 Task: Add Sprouts Colombian Dark Coffee to the cart.
Action: Mouse moved to (22, 87)
Screenshot: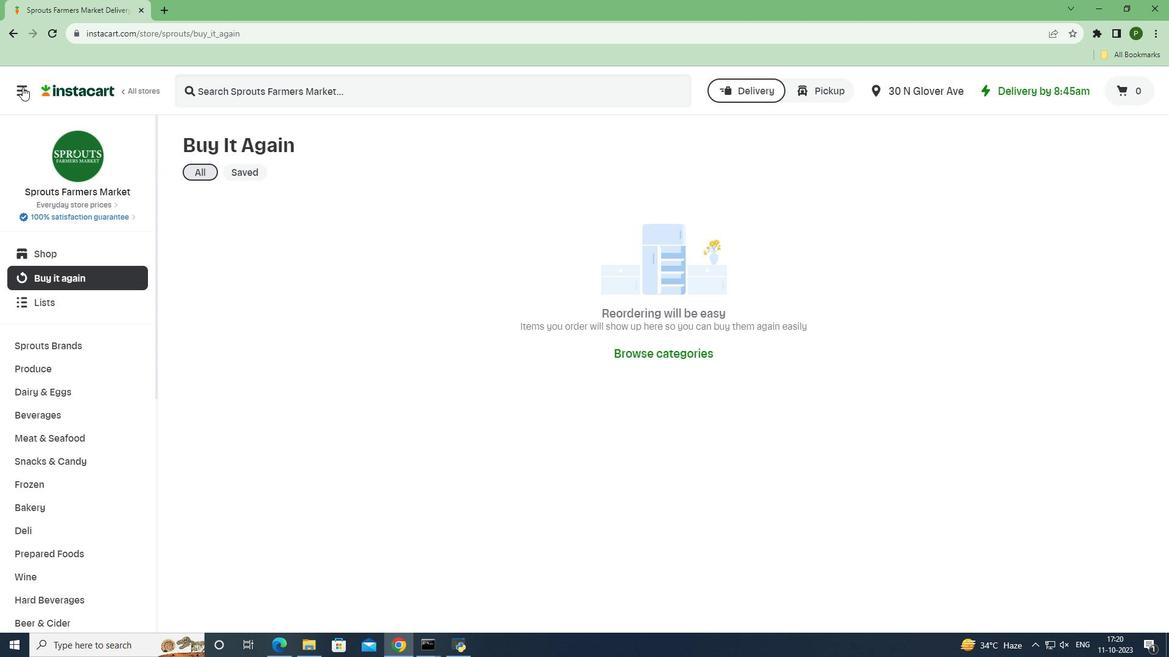
Action: Mouse pressed left at (22, 87)
Screenshot: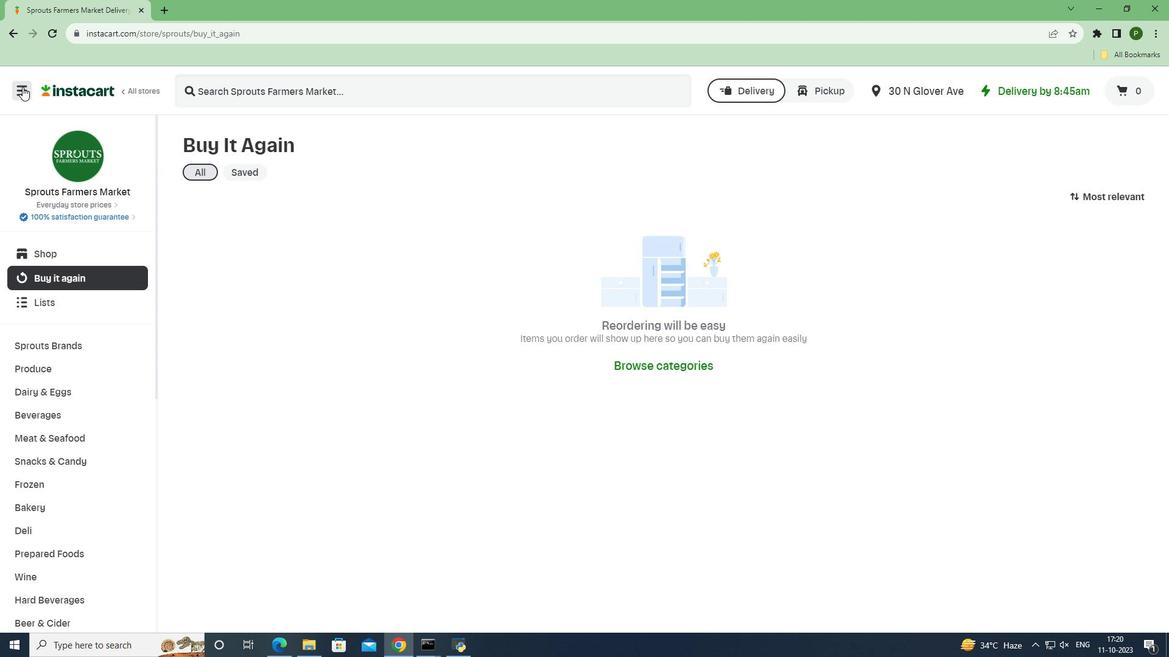 
Action: Mouse moved to (35, 309)
Screenshot: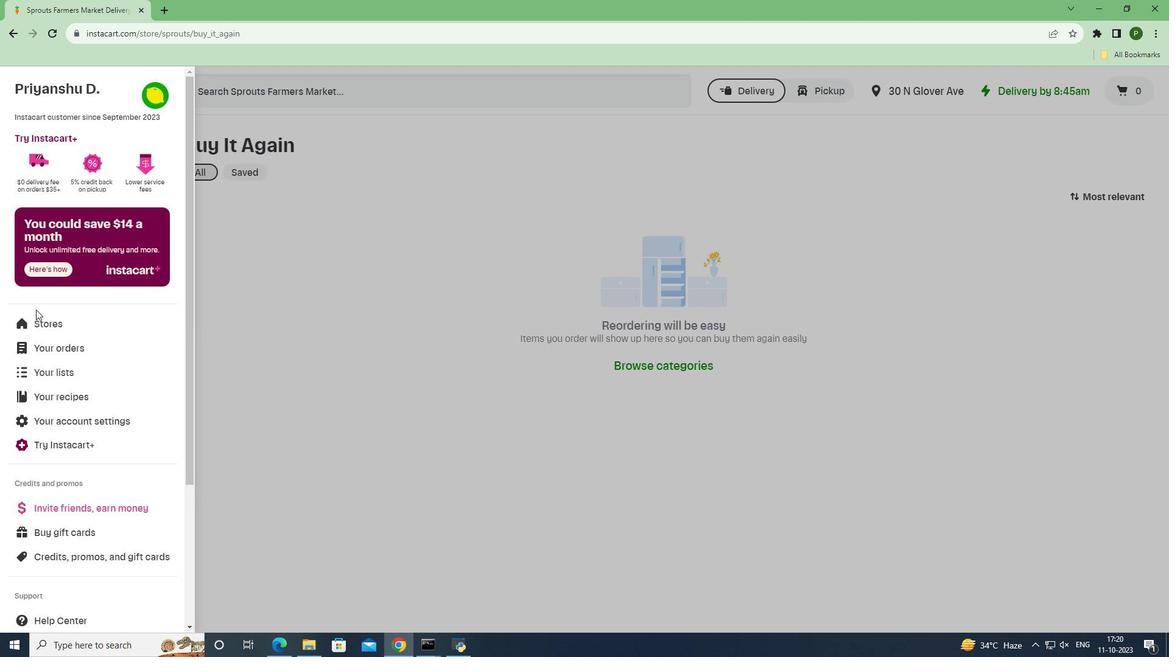 
Action: Mouse pressed left at (35, 309)
Screenshot: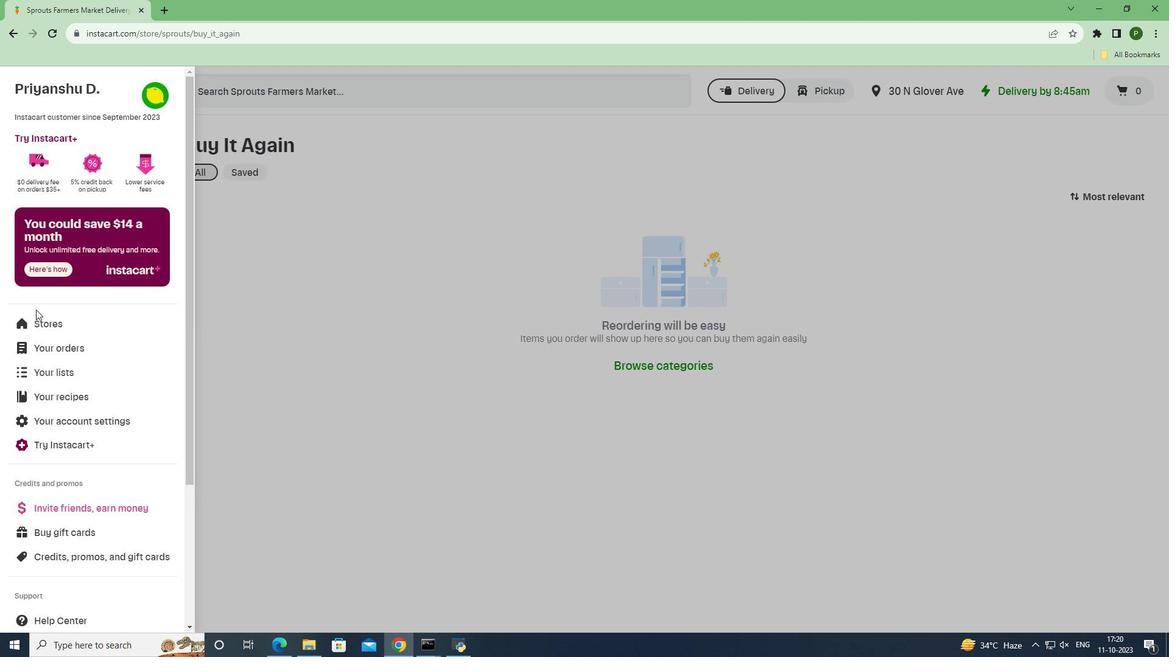 
Action: Mouse moved to (37, 316)
Screenshot: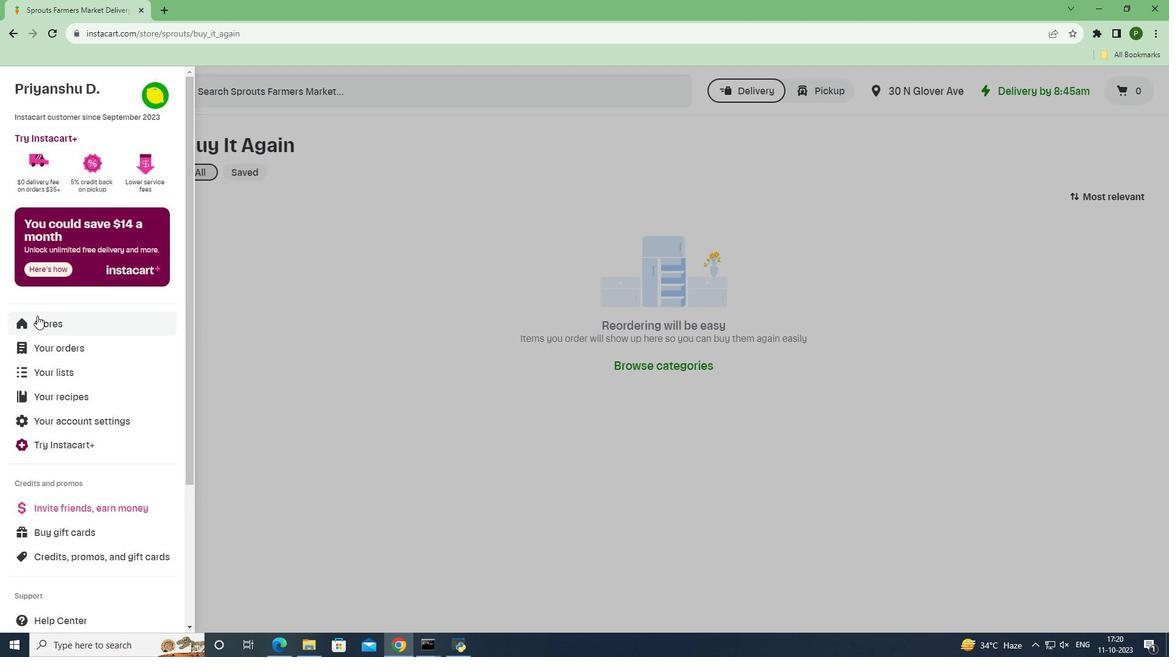 
Action: Mouse pressed left at (37, 316)
Screenshot: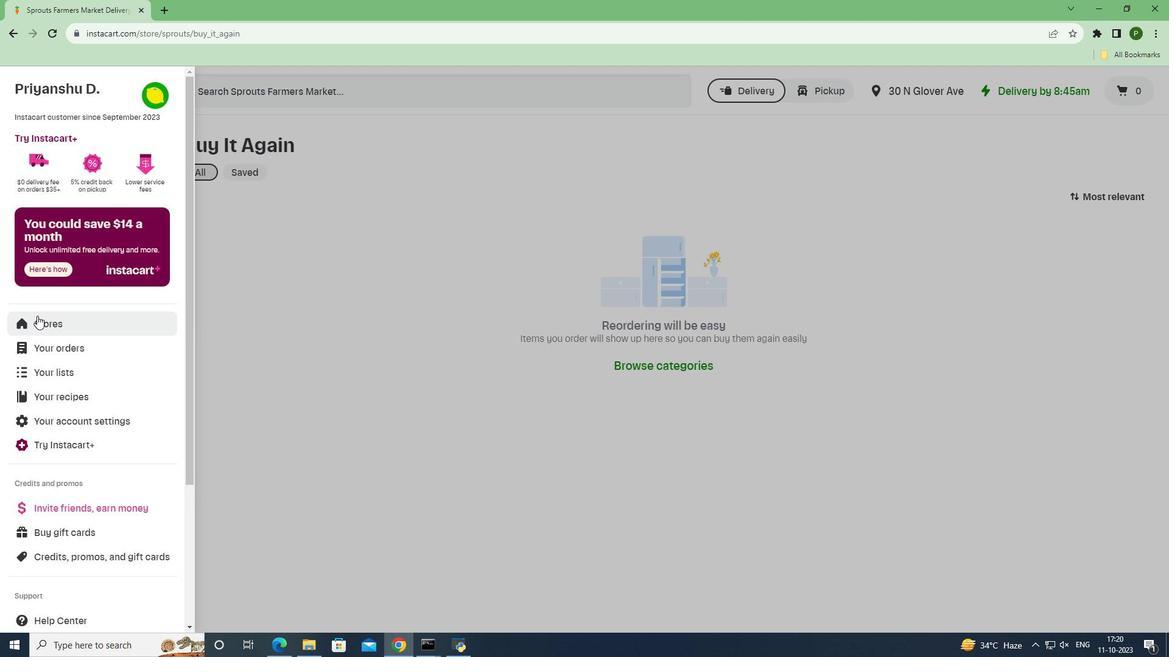 
Action: Mouse moved to (278, 138)
Screenshot: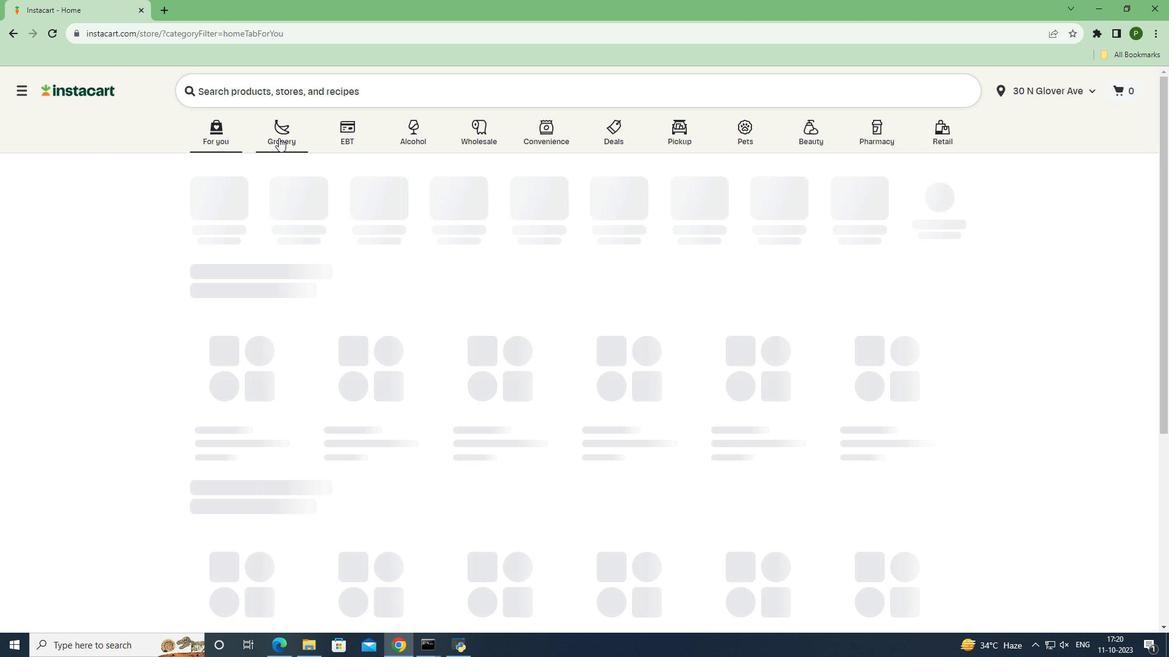 
Action: Mouse pressed left at (278, 138)
Screenshot: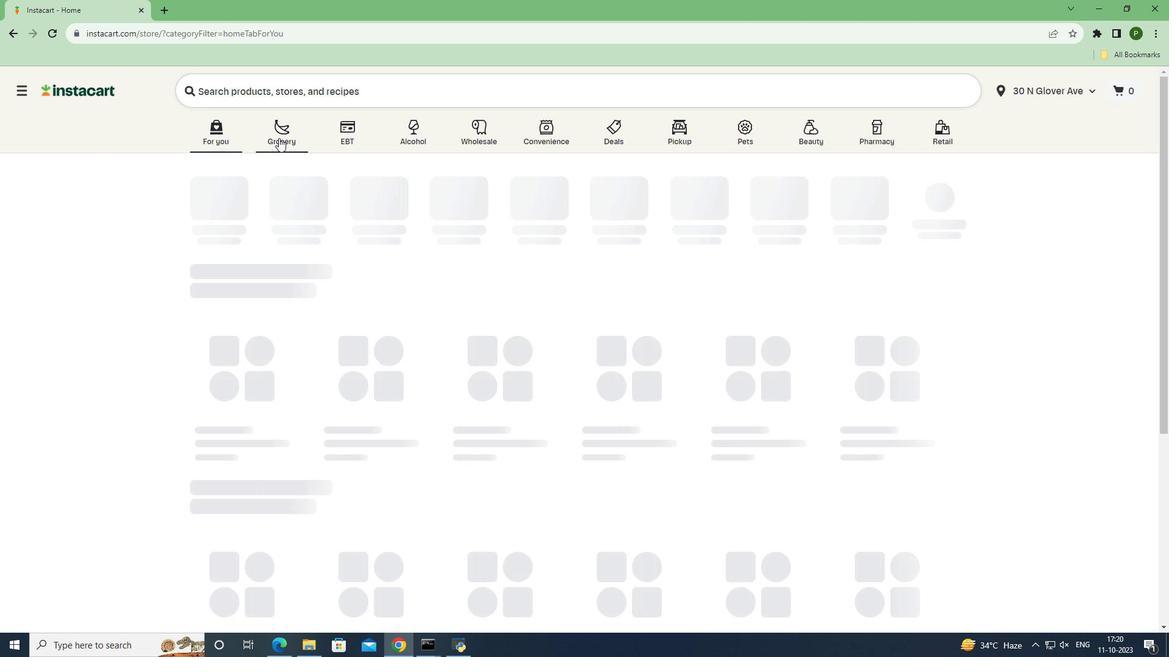 
Action: Mouse moved to (500, 284)
Screenshot: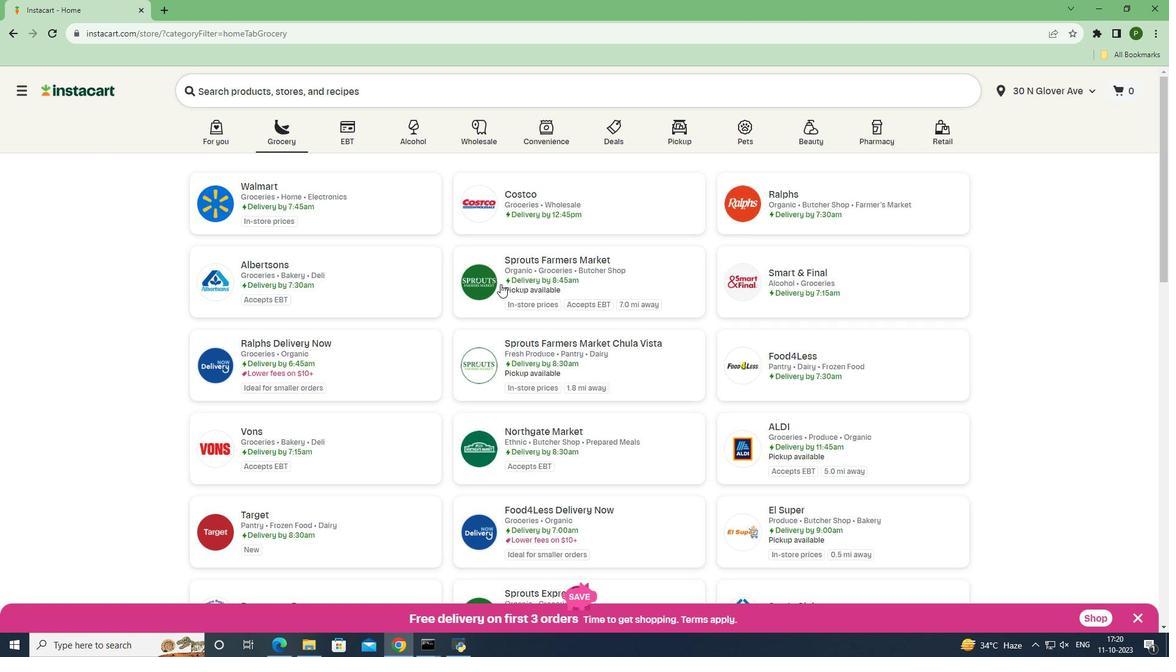 
Action: Mouse pressed left at (500, 284)
Screenshot: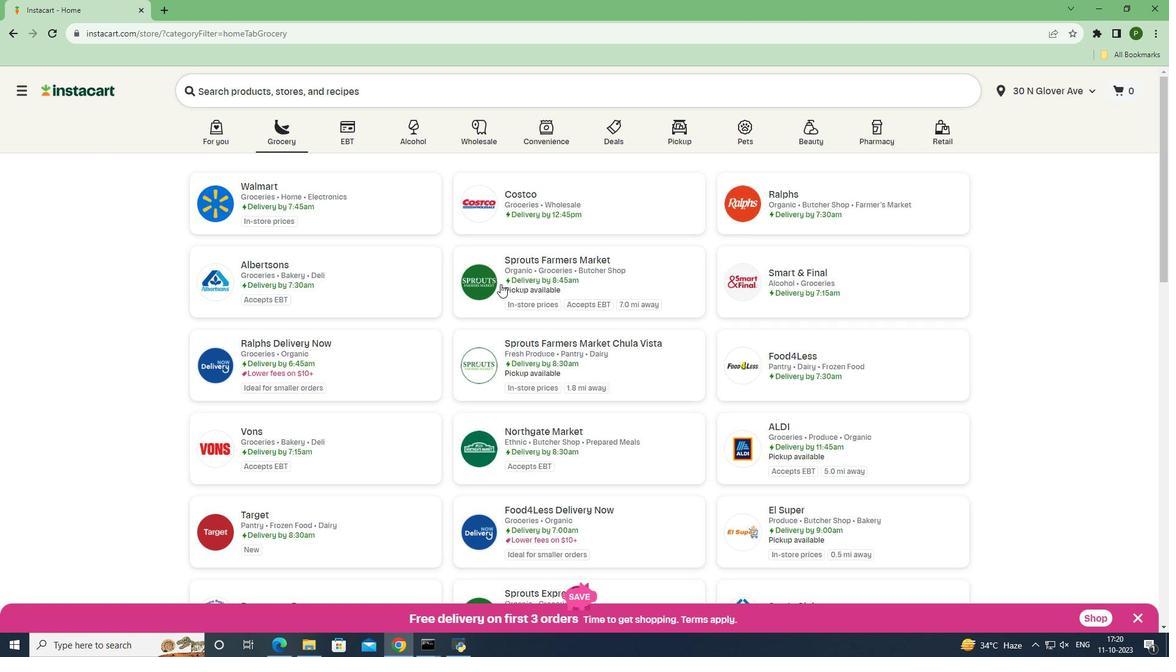 
Action: Mouse moved to (71, 418)
Screenshot: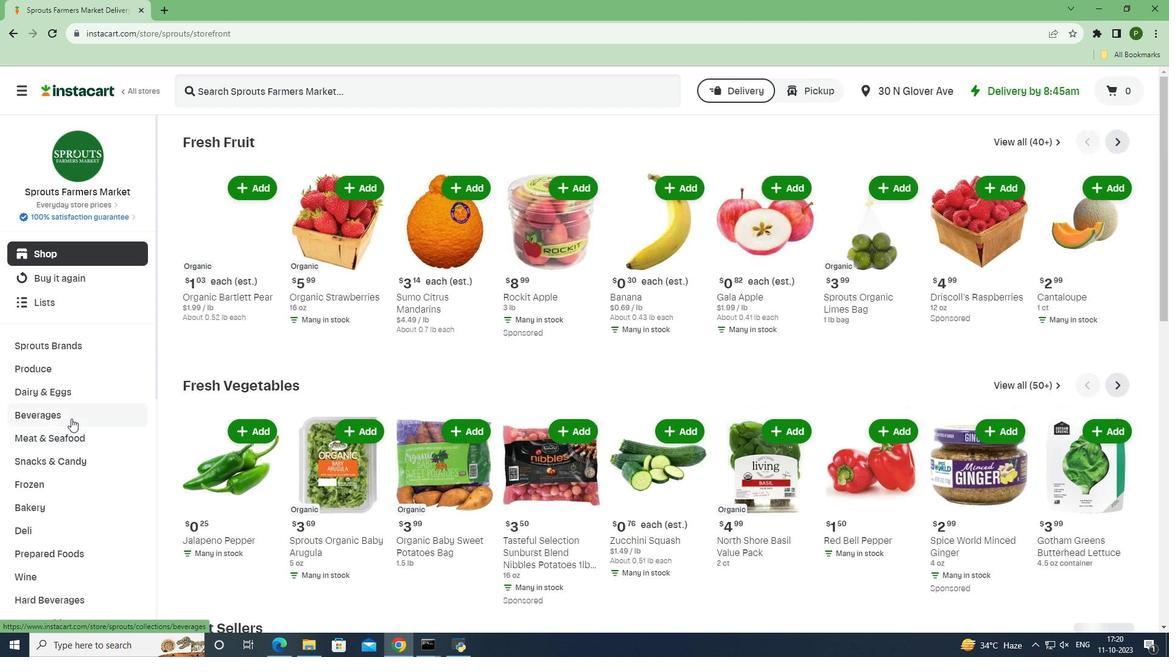 
Action: Mouse pressed left at (71, 418)
Screenshot: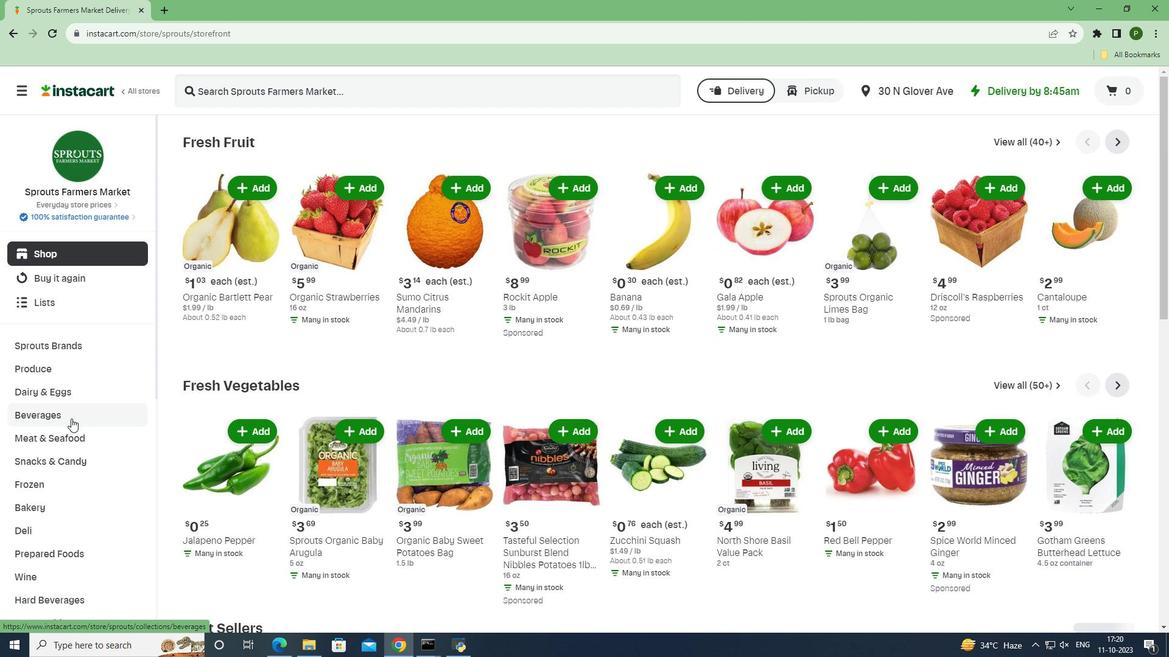 
Action: Mouse moved to (62, 487)
Screenshot: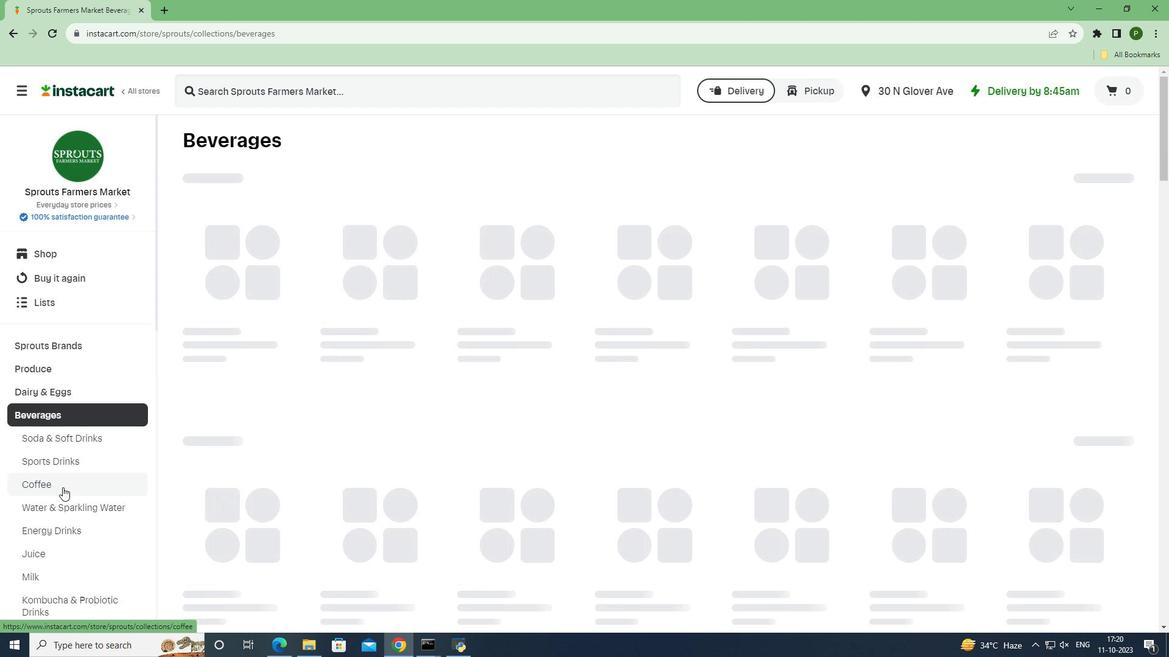 
Action: Mouse pressed left at (62, 487)
Screenshot: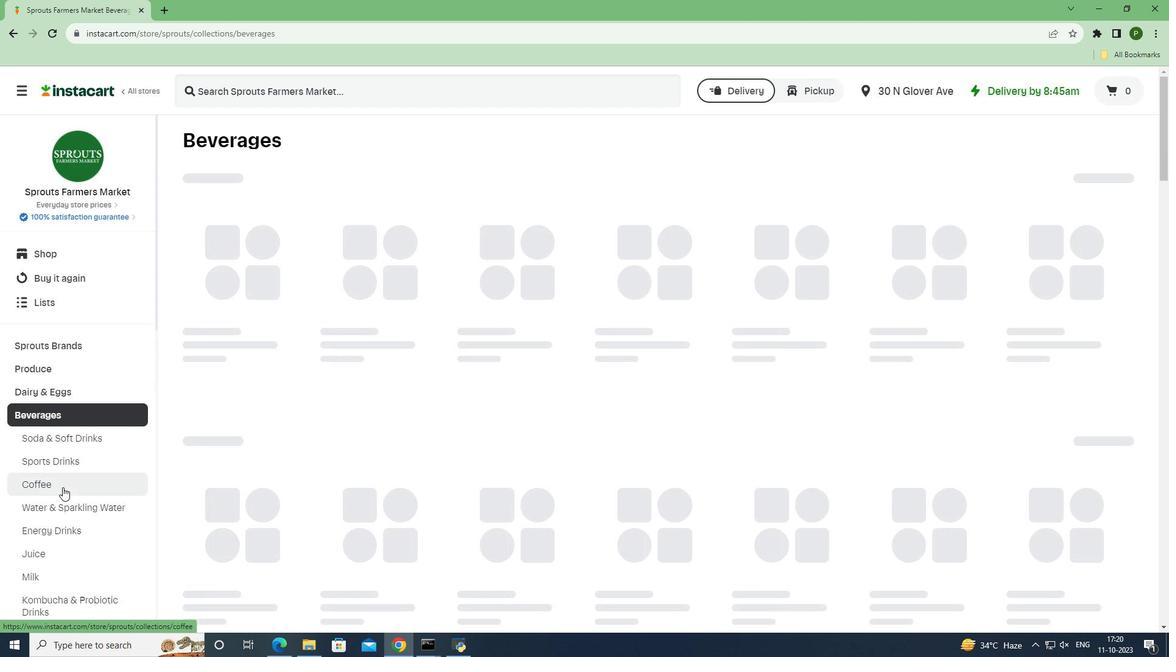 
Action: Mouse moved to (253, 93)
Screenshot: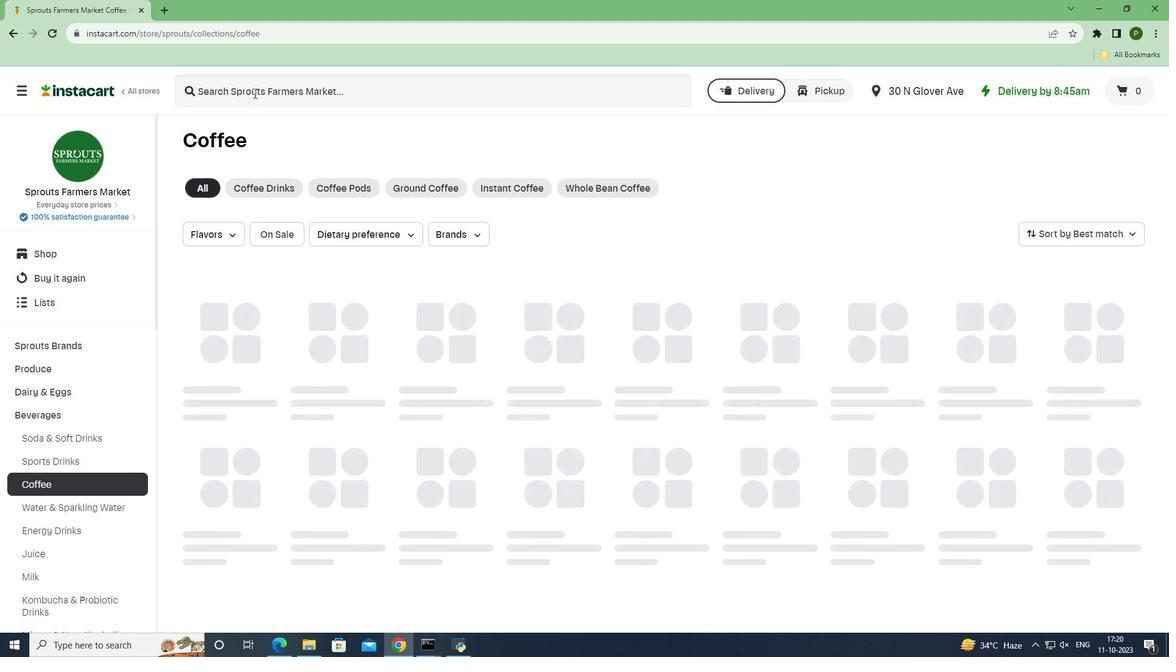 
Action: Mouse pressed left at (253, 93)
Screenshot: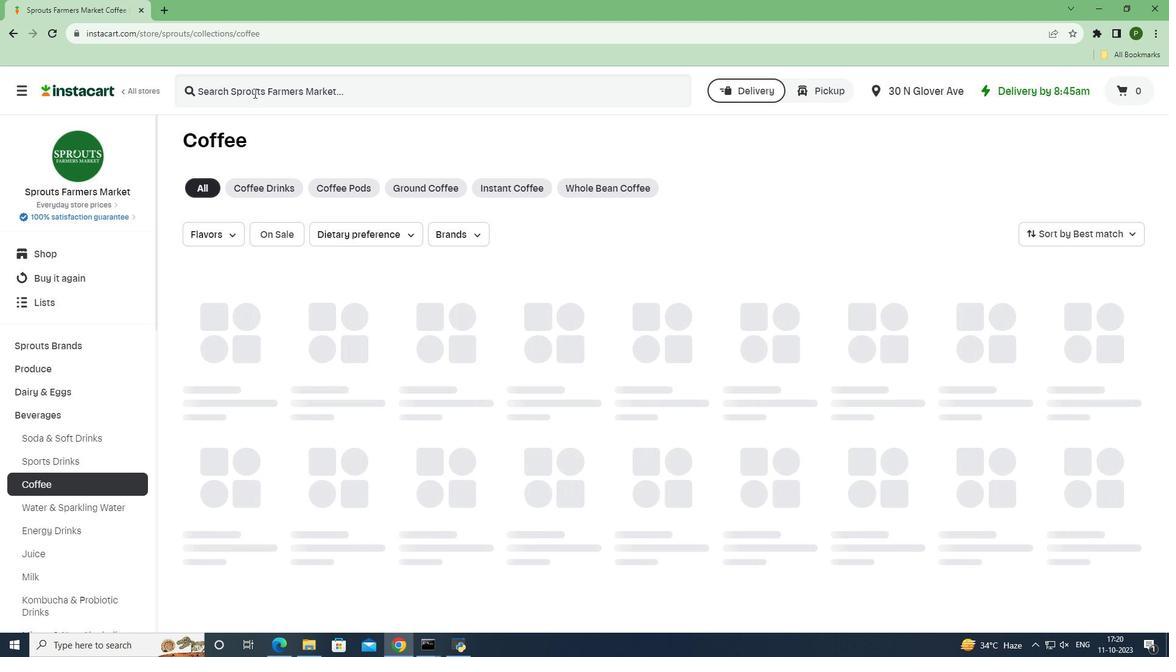 
Action: Key pressed <Key.caps_lock>S<Key.caps_lock>prouts<Key.space><Key.caps_lock>C<Key.caps_lock>olombian<Key.space><Key.caps_lock>D<Key.caps_lock>ark<Key.space><Key.caps_lock>C<Key.caps_lock>offee<Key.enter>
Screenshot: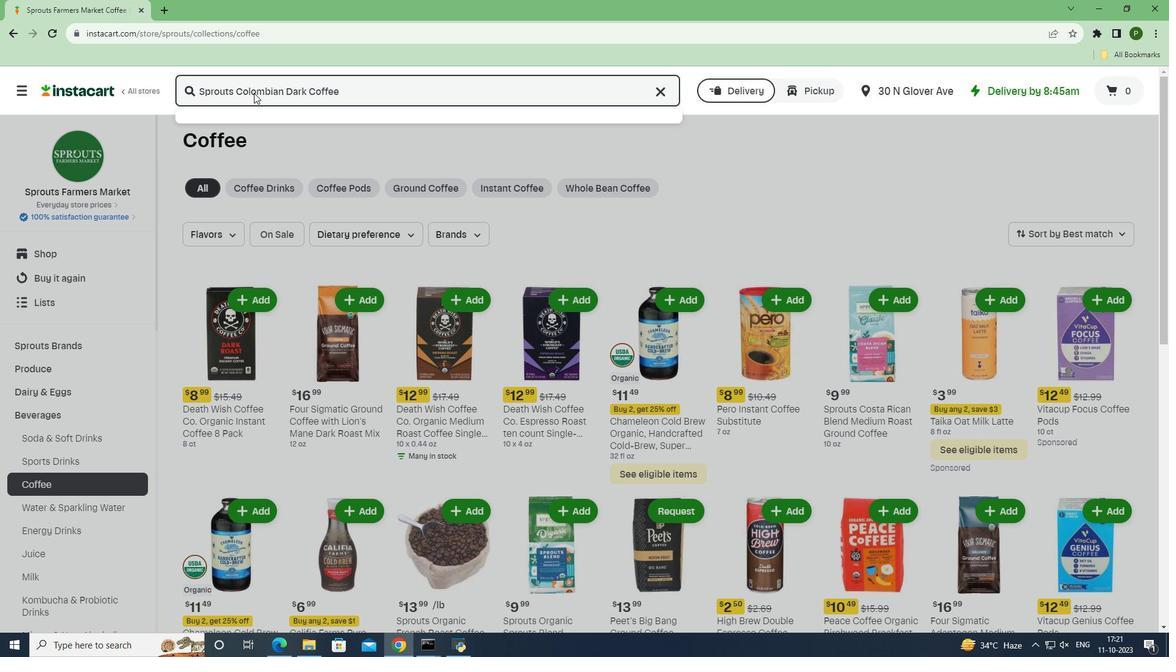 
Action: Mouse moved to (710, 223)
Screenshot: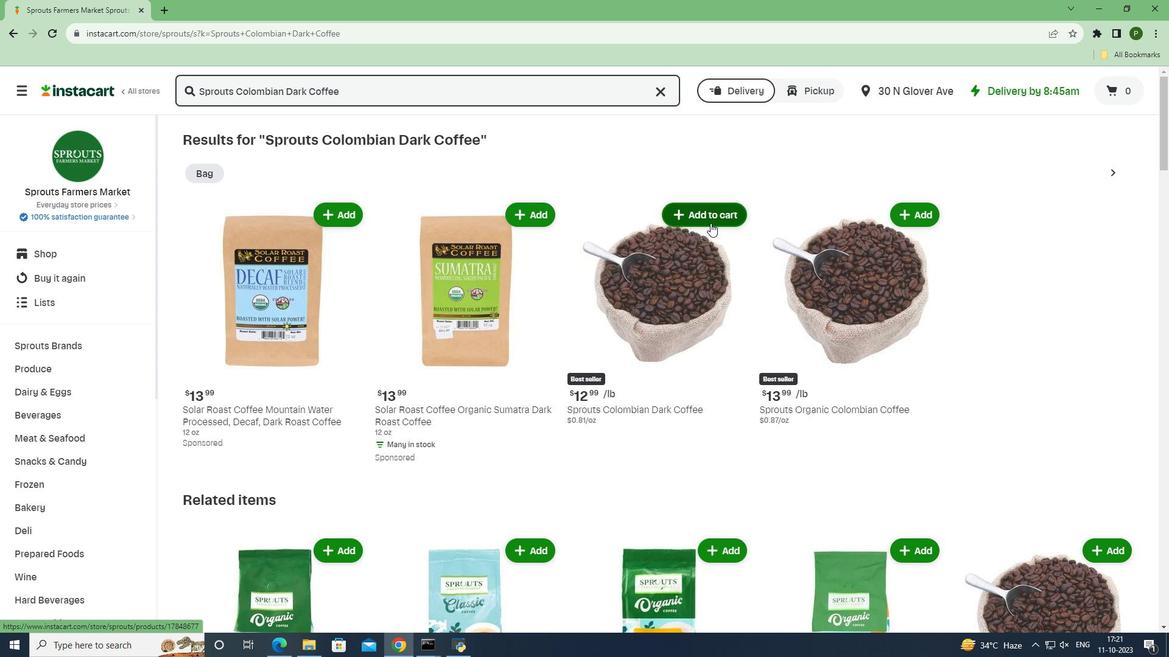 
Action: Mouse pressed left at (710, 223)
Screenshot: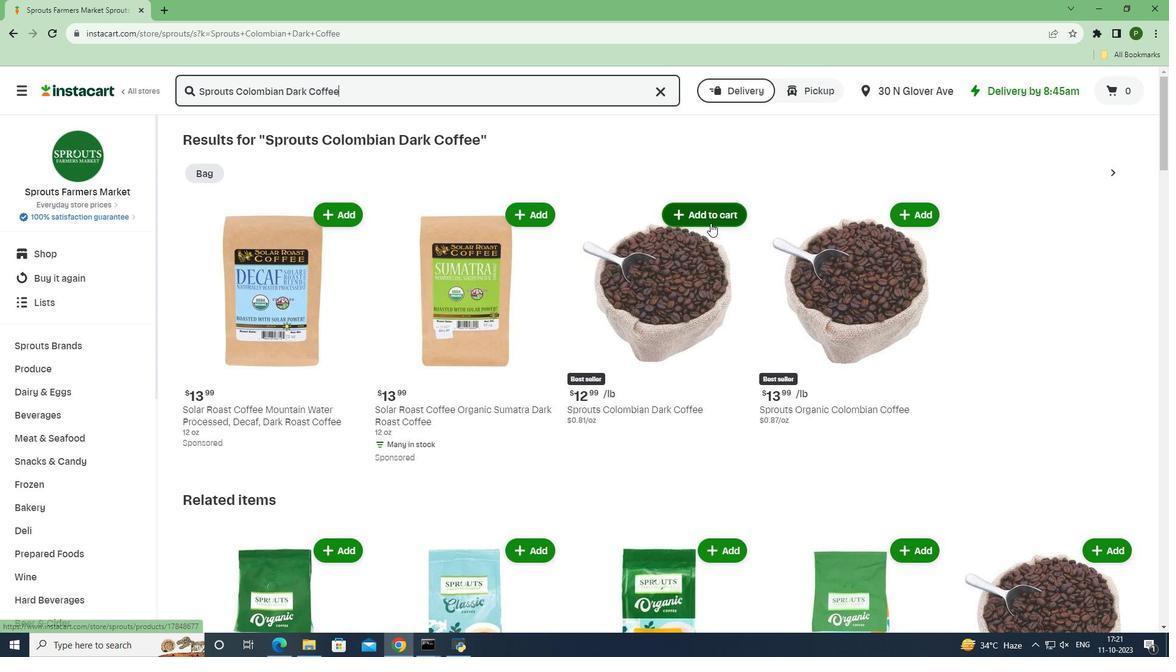 
Action: Mouse moved to (742, 256)
Screenshot: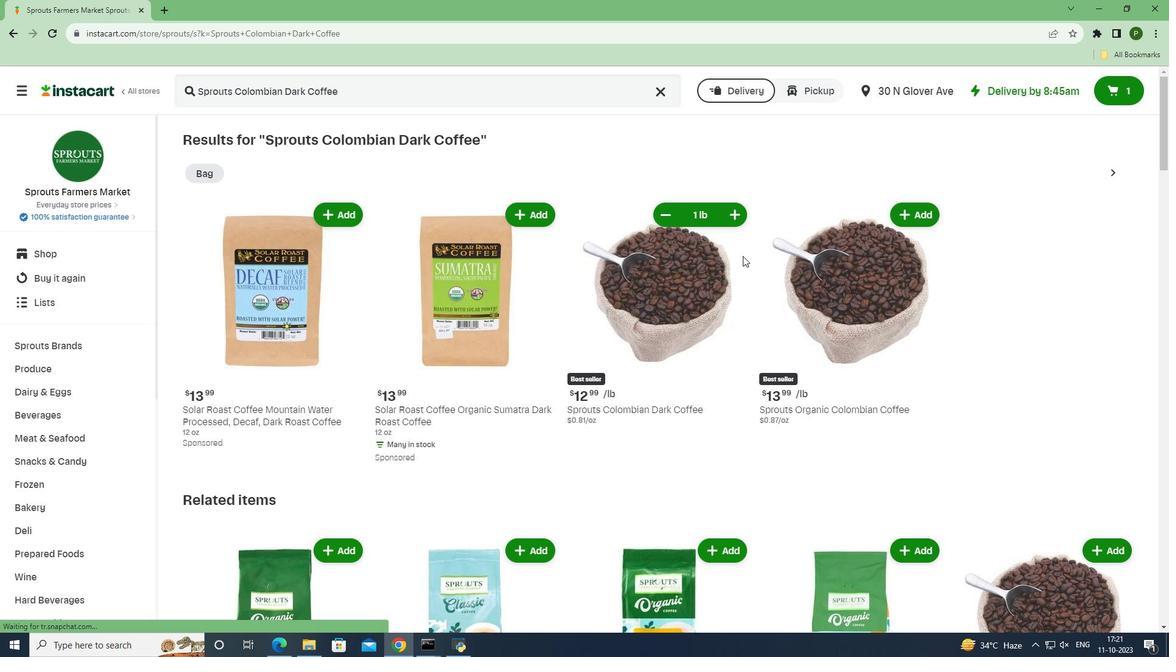 
